 Task: Find the transit options right now for traveling to the Empire State Building from Work.
Action: Mouse moved to (228, 64)
Screenshot: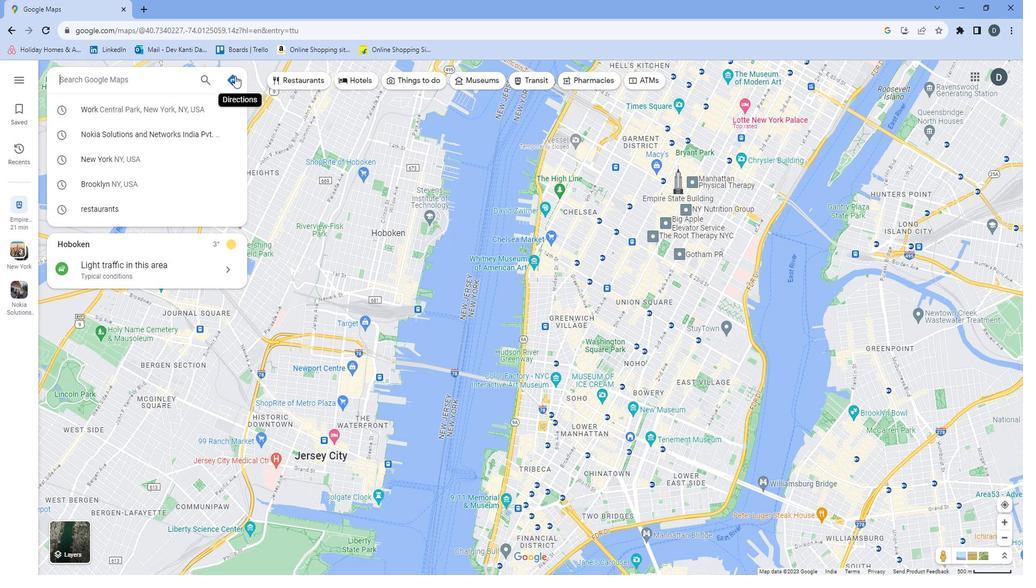 
Action: Mouse pressed left at (228, 64)
Screenshot: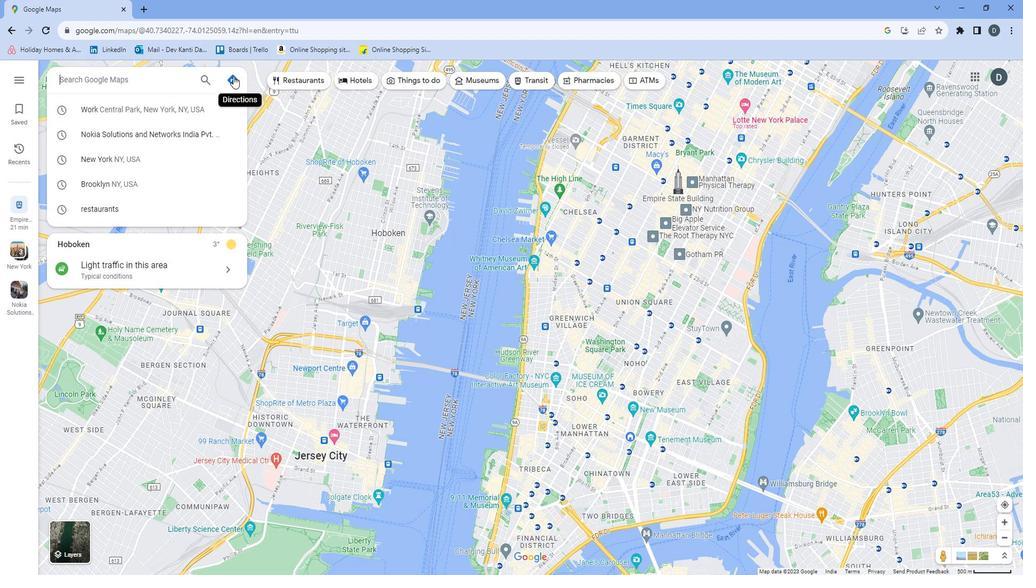 
Action: Mouse moved to (155, 98)
Screenshot: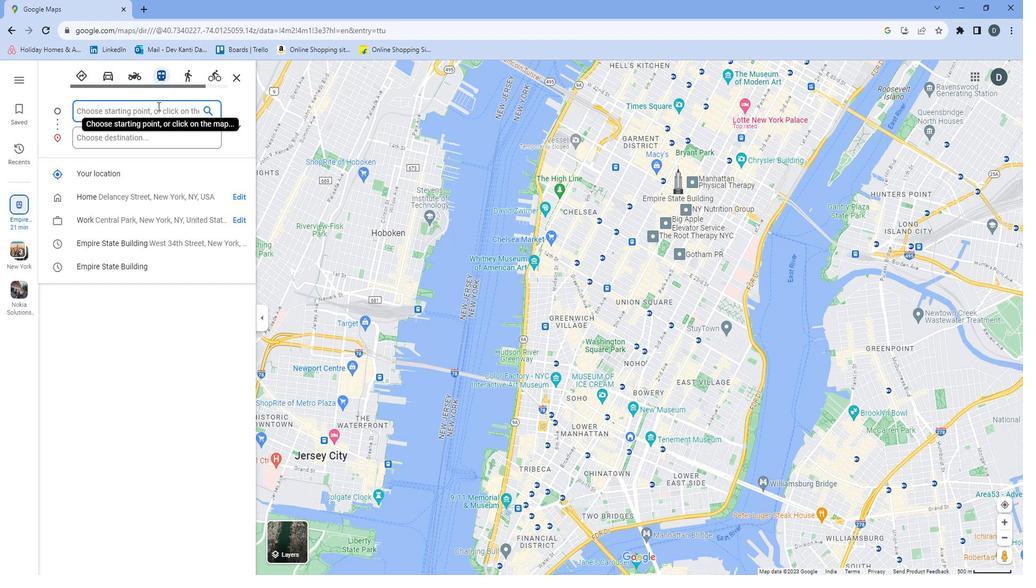 
Action: Mouse pressed left at (155, 98)
Screenshot: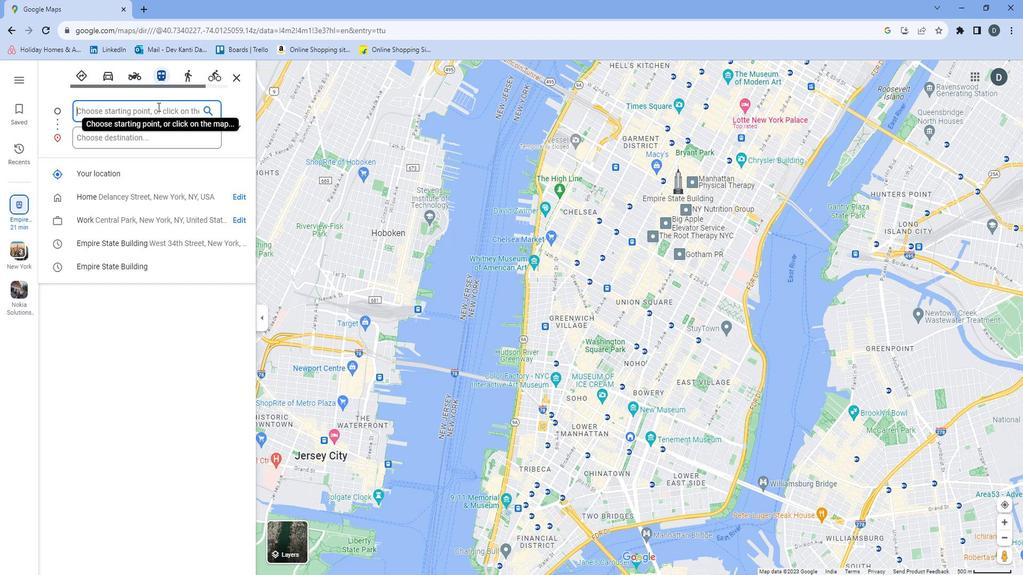 
Action: Mouse moved to (126, 228)
Screenshot: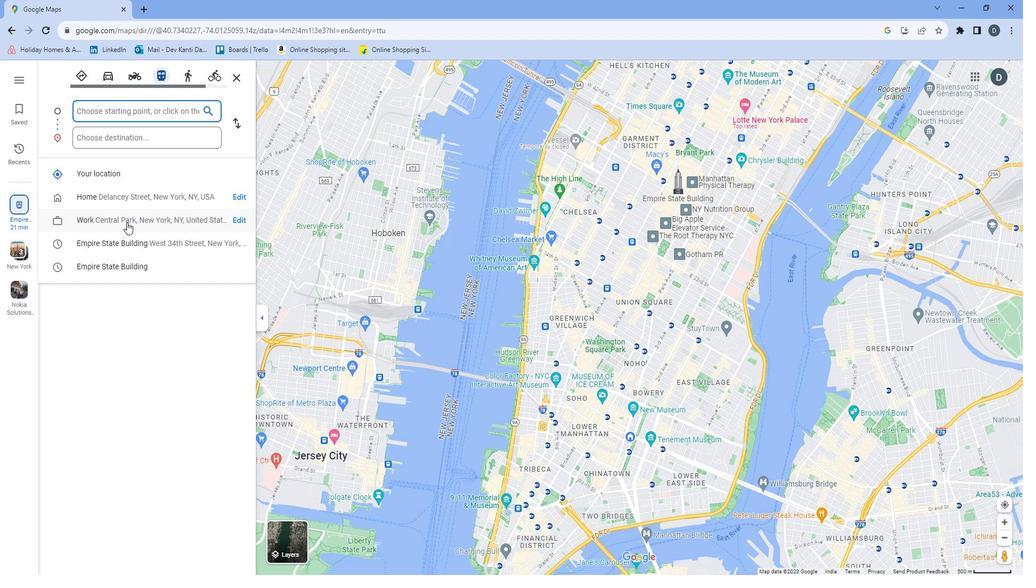 
Action: Mouse pressed left at (126, 228)
Screenshot: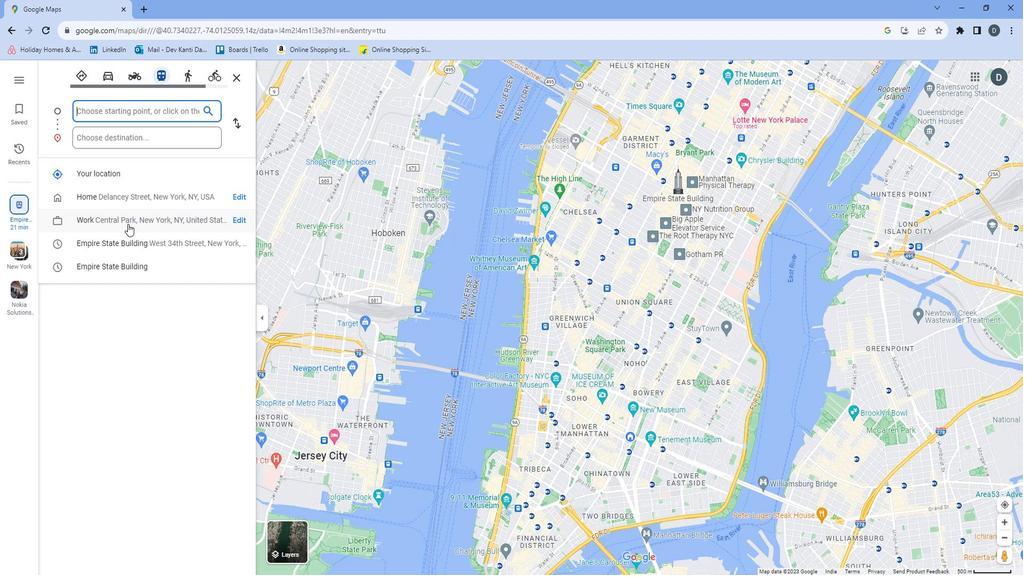 
Action: Mouse moved to (124, 135)
Screenshot: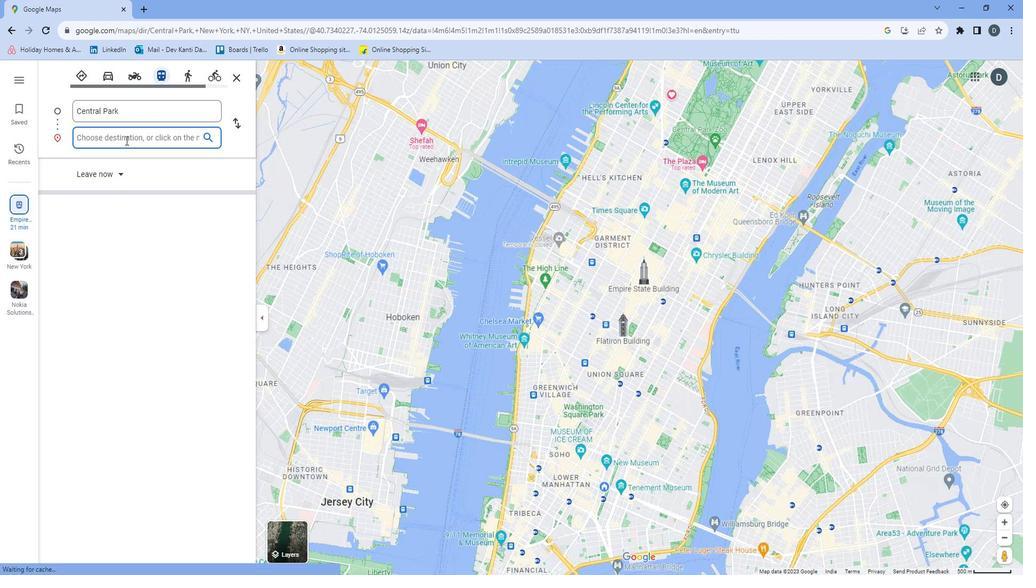 
Action: Mouse pressed left at (124, 135)
Screenshot: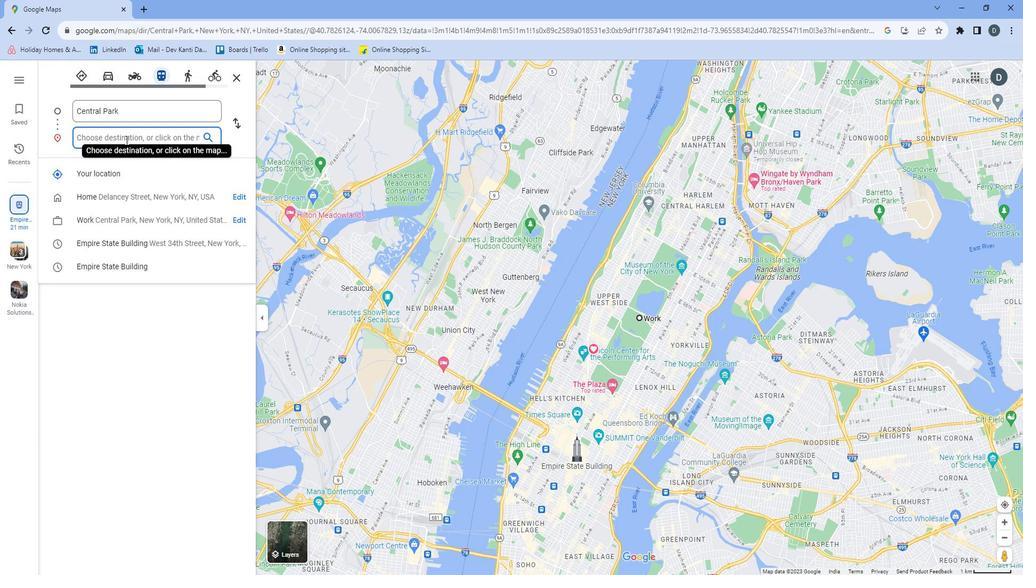 
Action: Mouse moved to (124, 132)
Screenshot: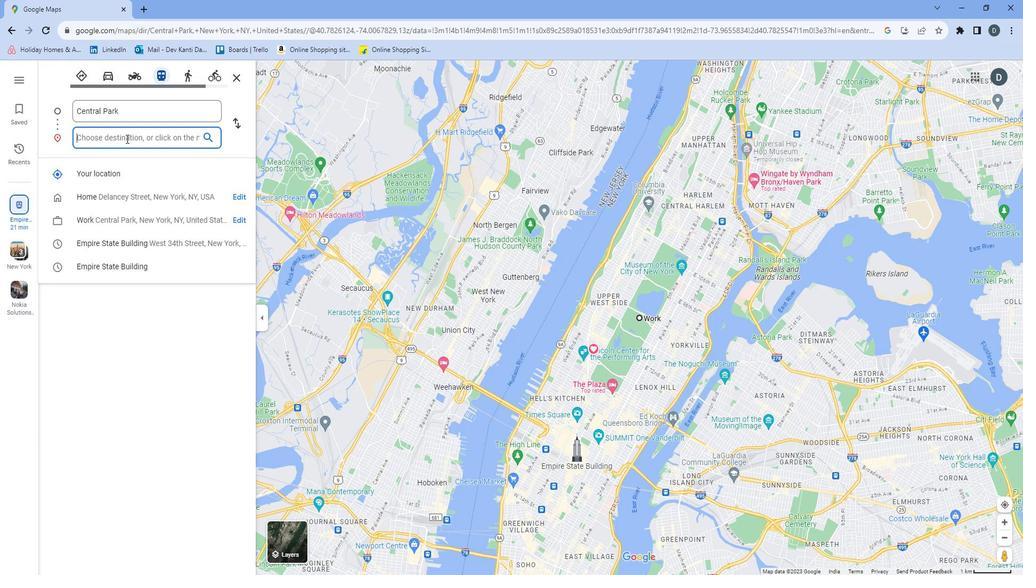 
Action: Key pressed <Key.shift>Empire<Key.space><Key.shift>Sat<Key.backspace><Key.backspace>tate<Key.space><Key.shift>Building<Key.space><Key.enter>
Screenshot: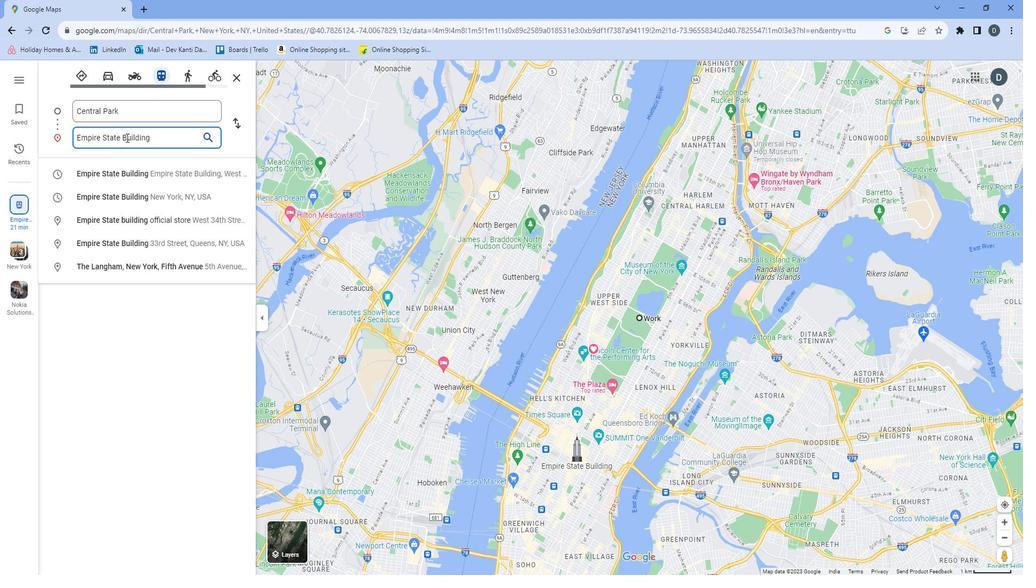 
Action: Mouse moved to (520, 503)
Screenshot: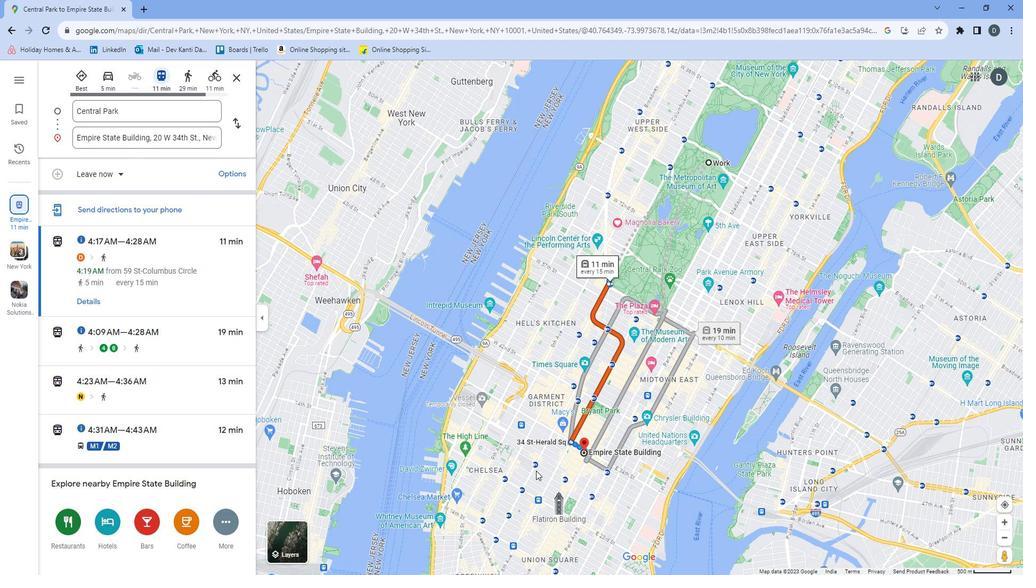 
Action: Mouse scrolled (520, 504) with delta (0, 1)
Screenshot: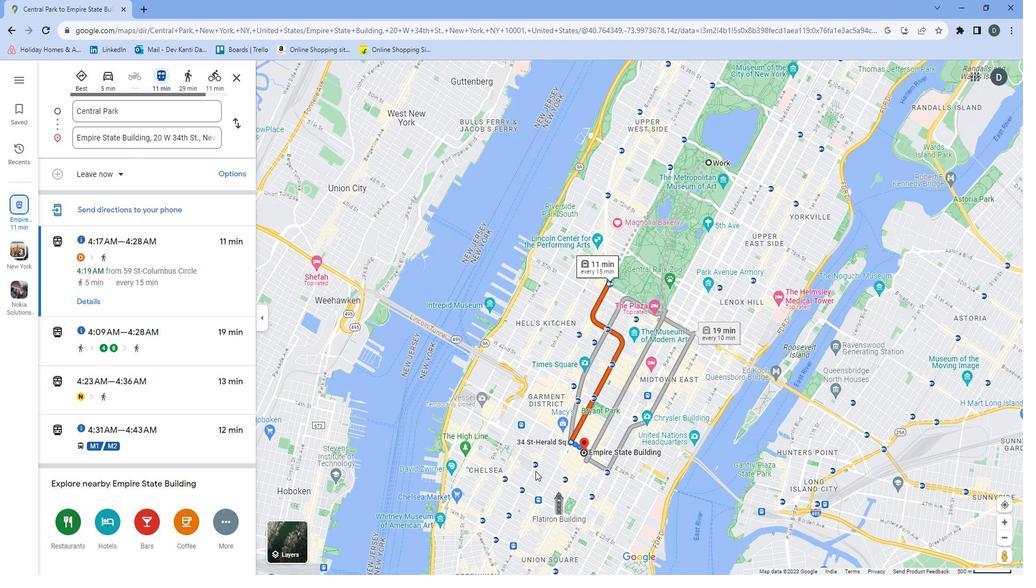 
Action: Mouse scrolled (520, 504) with delta (0, 1)
Screenshot: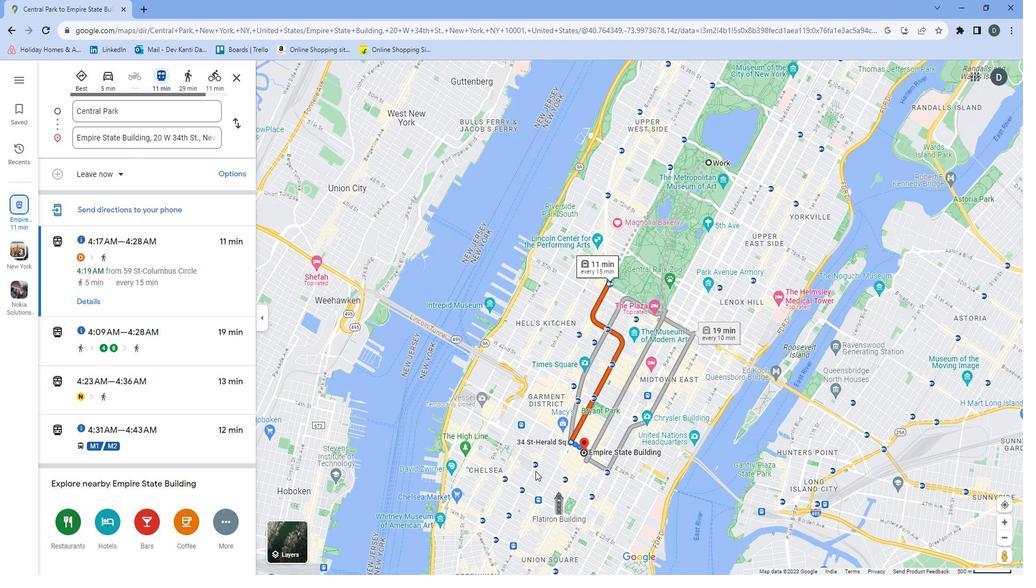 
Action: Mouse moved to (521, 504)
Screenshot: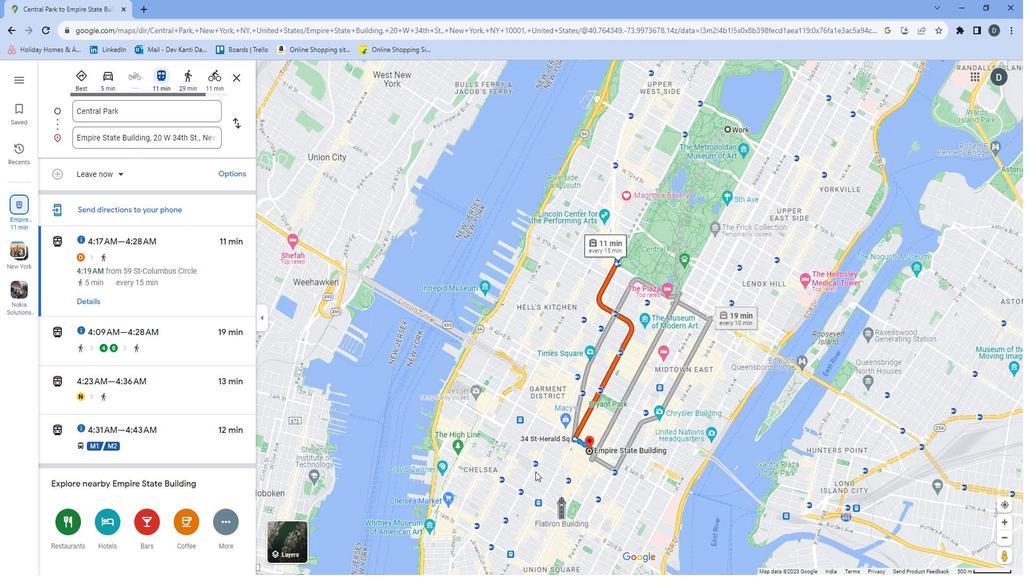 
Action: Mouse scrolled (521, 505) with delta (0, 0)
Screenshot: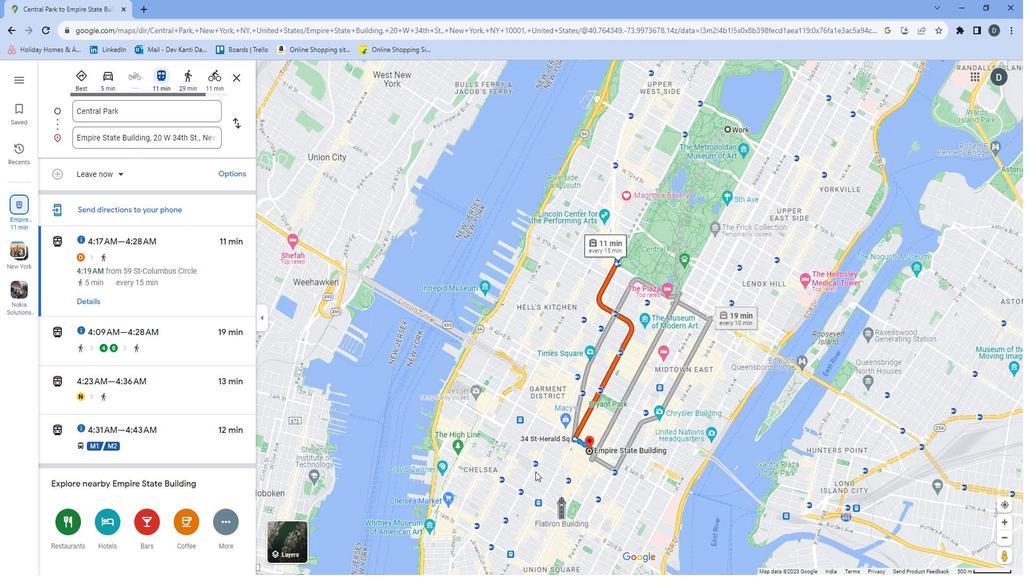 
Action: Mouse moved to (525, 501)
Screenshot: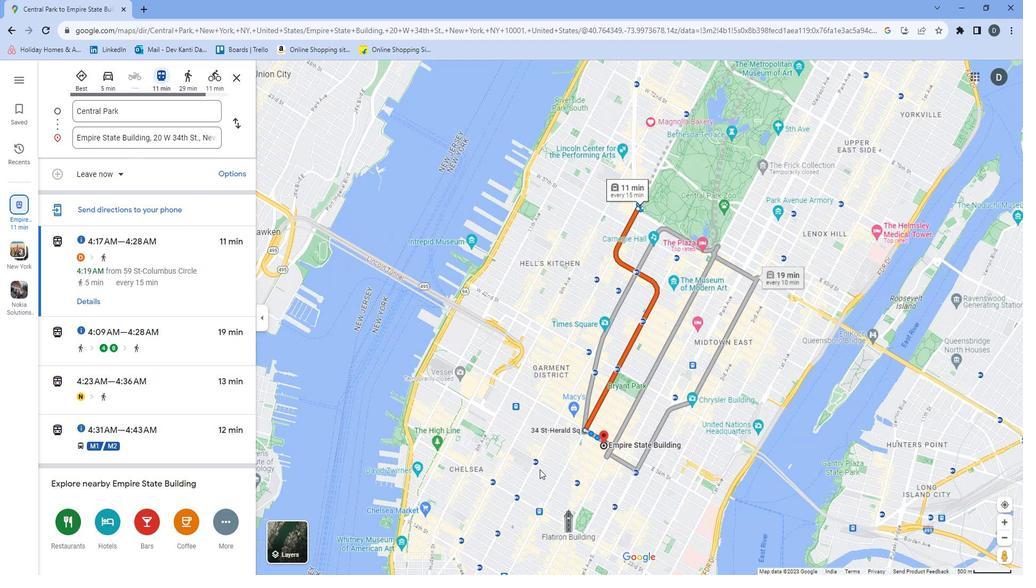 
Action: Mouse scrolled (525, 501) with delta (0, 0)
Screenshot: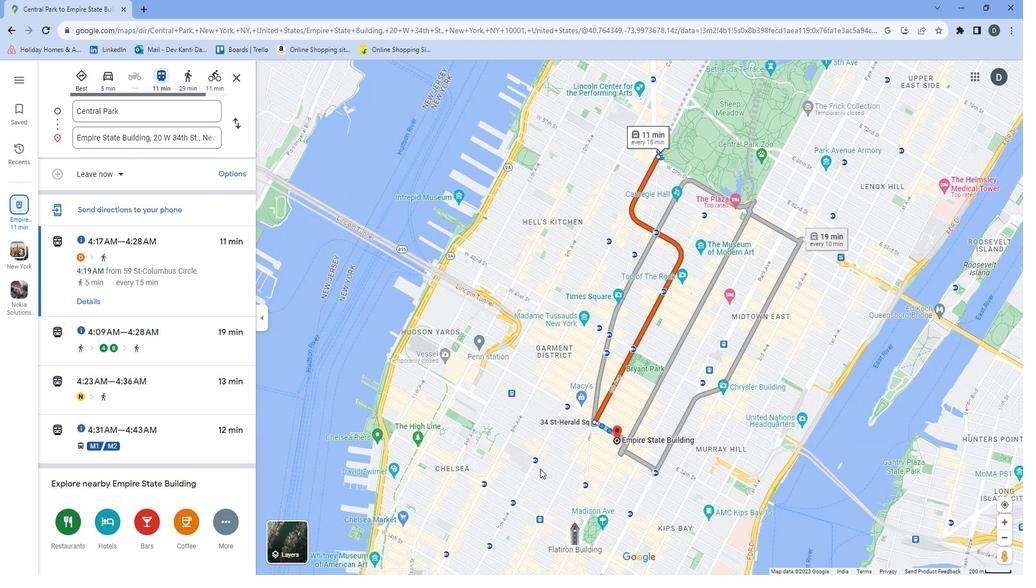 
Action: Mouse moved to (526, 500)
Screenshot: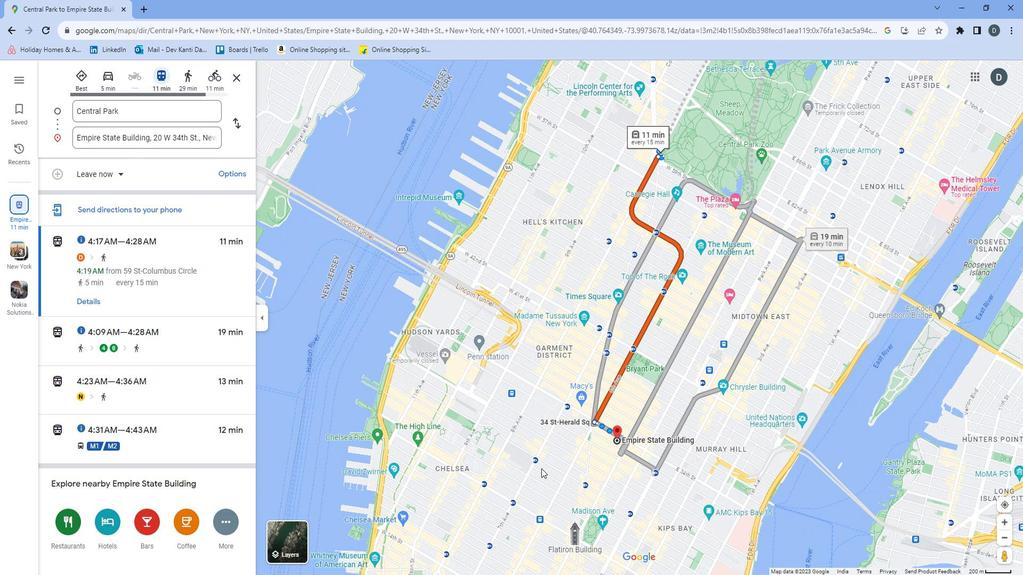 
Action: Mouse scrolled (526, 501) with delta (0, 0)
Screenshot: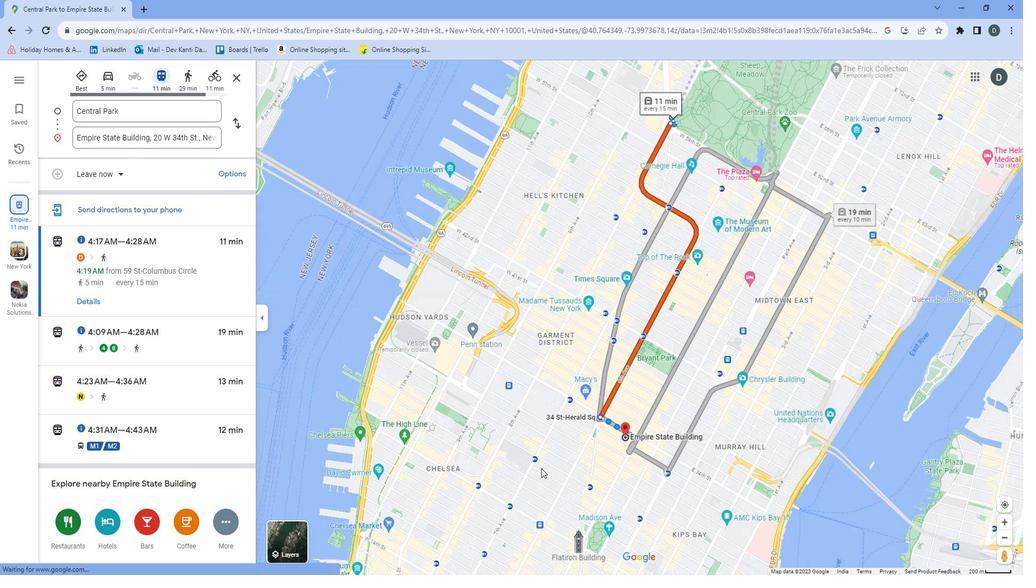 
Action: Mouse moved to (653, 394)
Screenshot: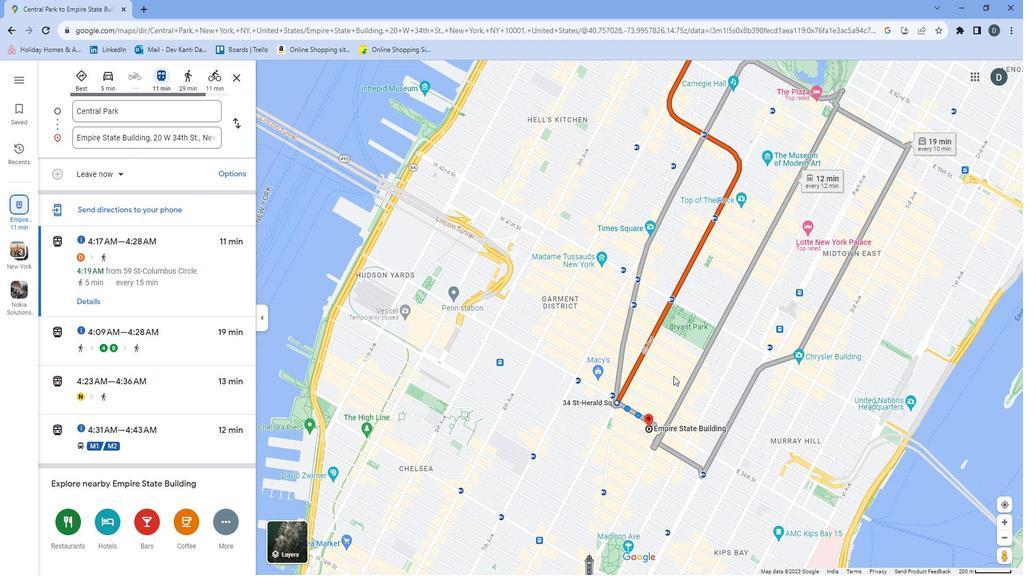 
Action: Mouse pressed left at (653, 394)
Screenshot: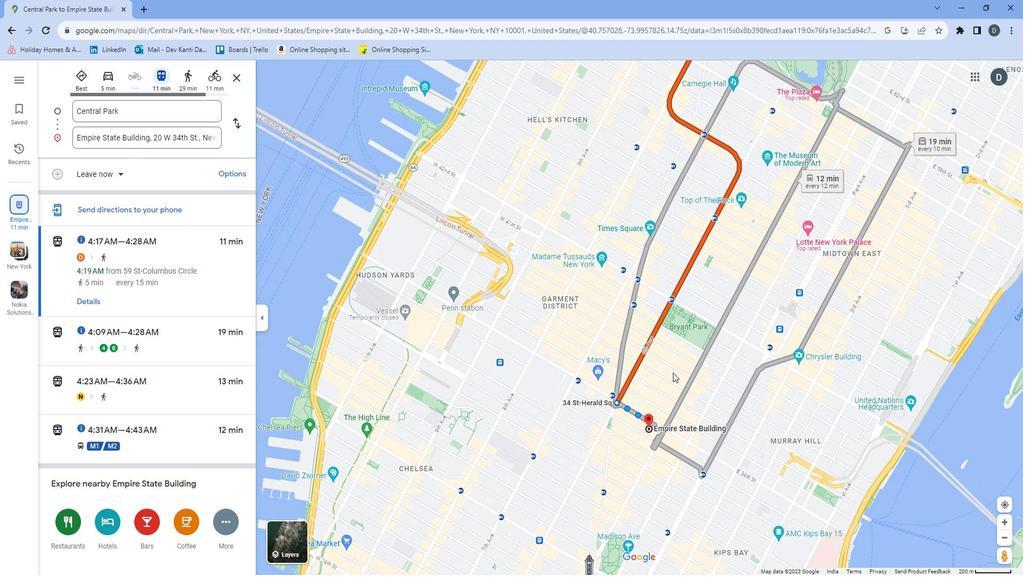 
Action: Mouse moved to (604, 314)
Screenshot: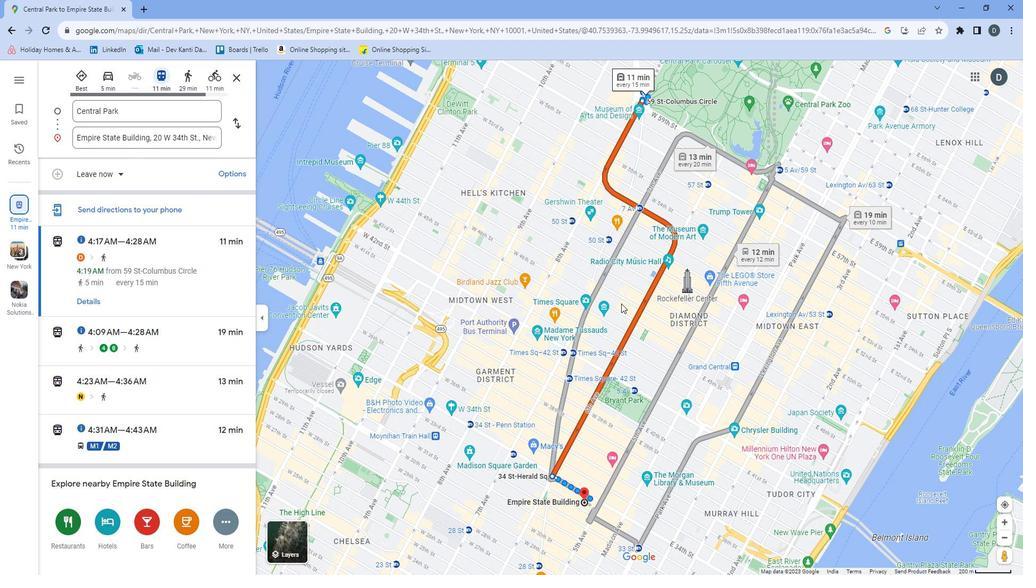 
Action: Mouse pressed left at (604, 314)
Screenshot: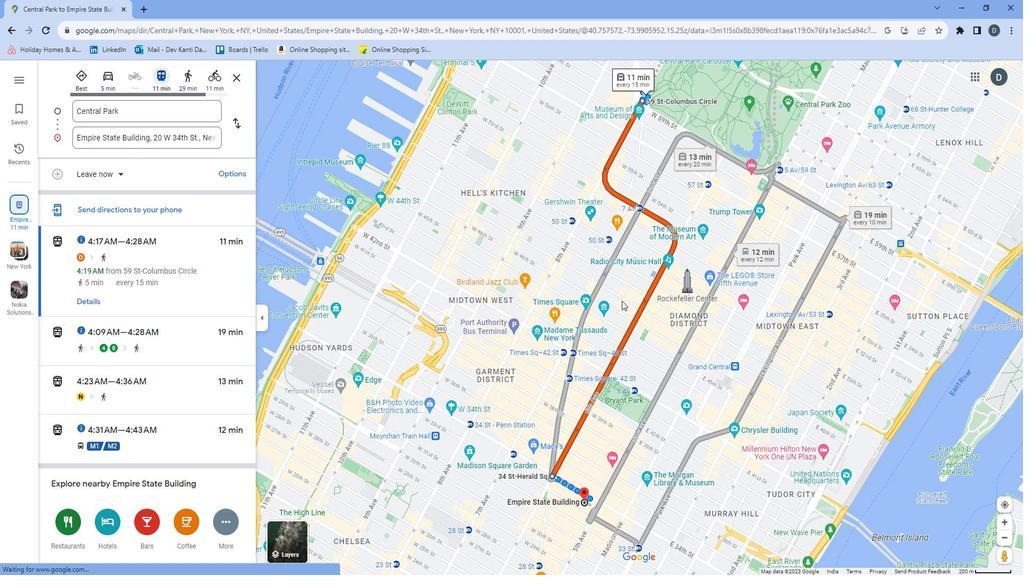 
Action: Mouse moved to (573, 416)
Screenshot: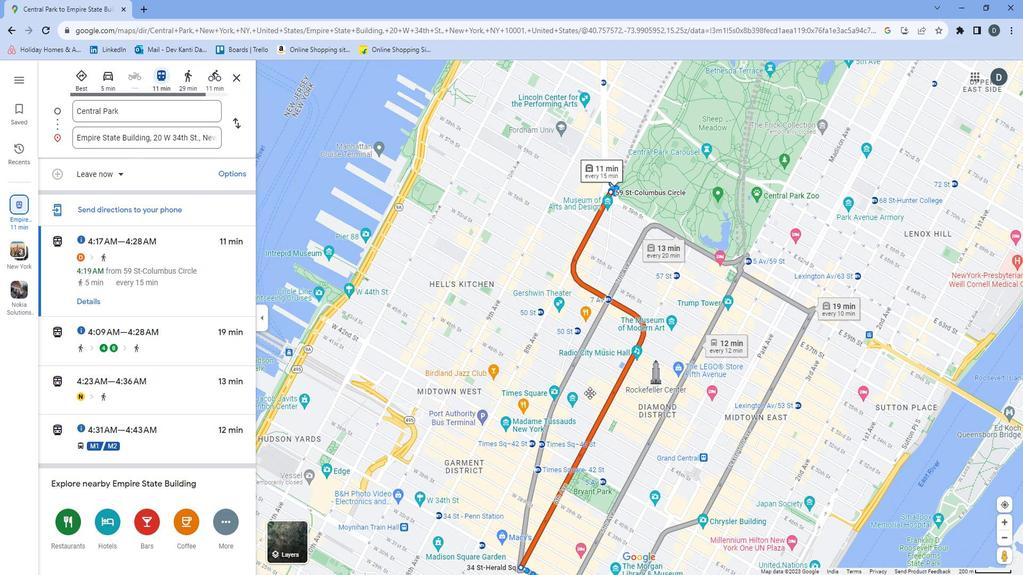 
